 Task: Create a Board called Board0000000076 in Workspace WS0000000026 in Trello with Visibility as Workspace. Create a Board called Board0000000077 in Workspace WS0000000026 in Trello with Visibility as Private. Create a Board called Board0000000078 in Workspace WS0000000026 in Trello with Visibility as Public. Create Card Card0000000301 in Board Board0000000076 in Workspace WS0000000026 in Trello. Create Card Card0000000302 in Board Board0000000076 in Workspace WS0000000026 in Trello
Action: Mouse moved to (335, 456)
Screenshot: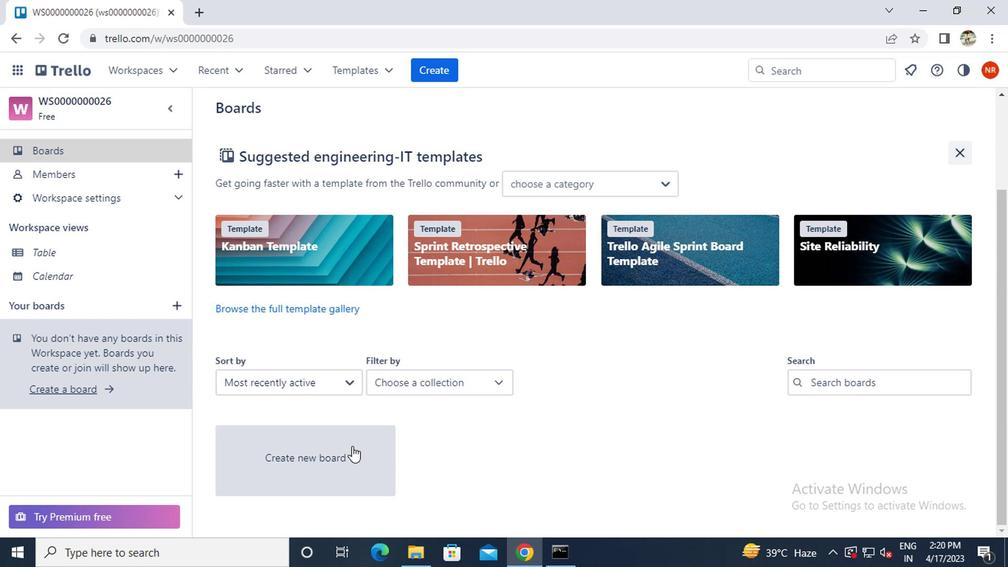 
Action: Mouse pressed left at (335, 456)
Screenshot: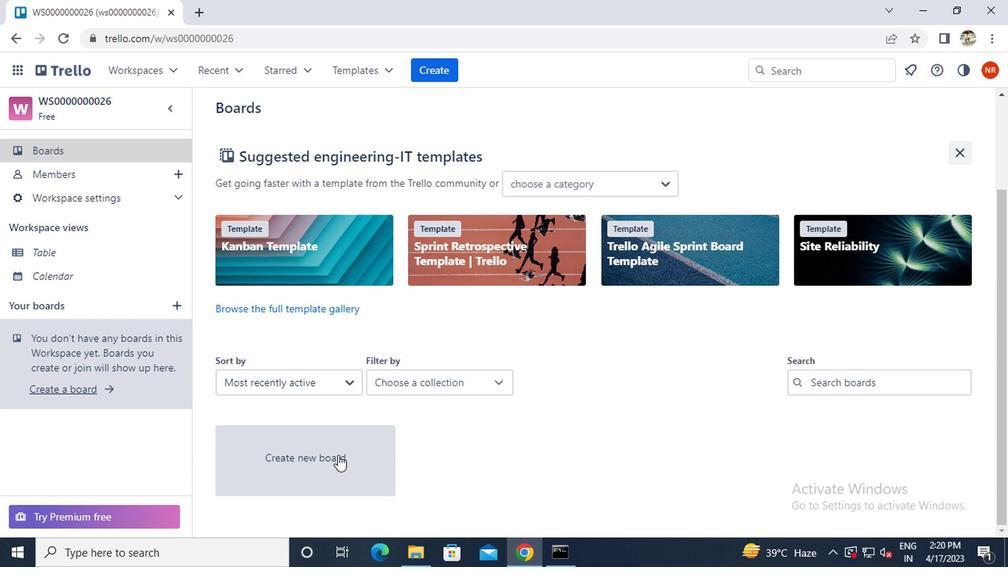 
Action: Key pressed b<Key.caps_lock>oard0000000076
Screenshot: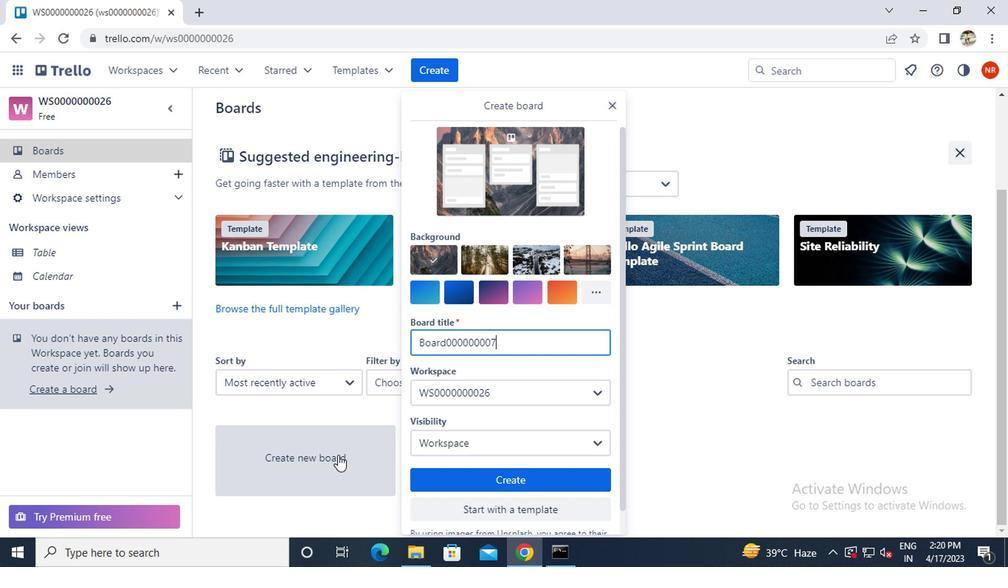 
Action: Mouse moved to (458, 474)
Screenshot: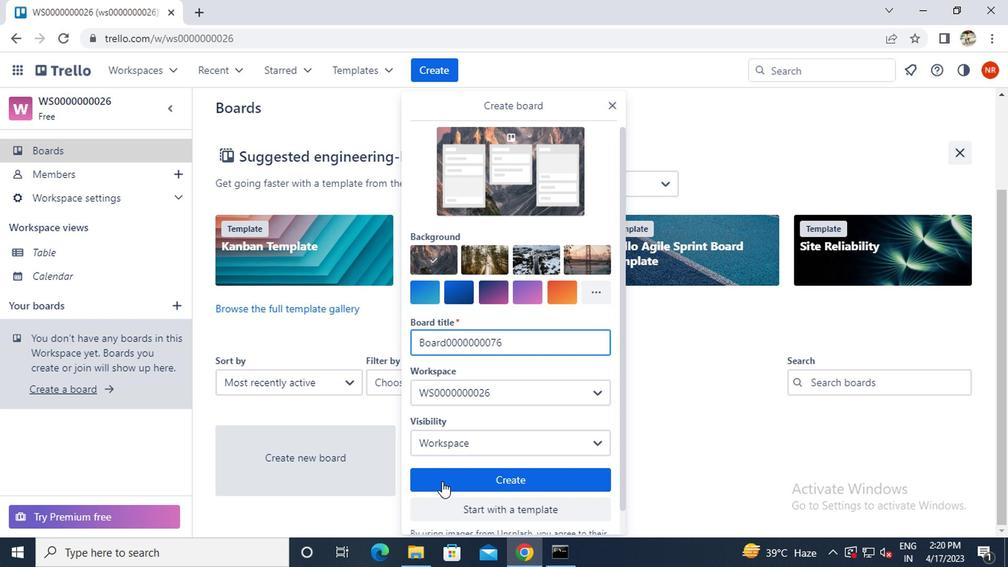 
Action: Mouse pressed left at (458, 474)
Screenshot: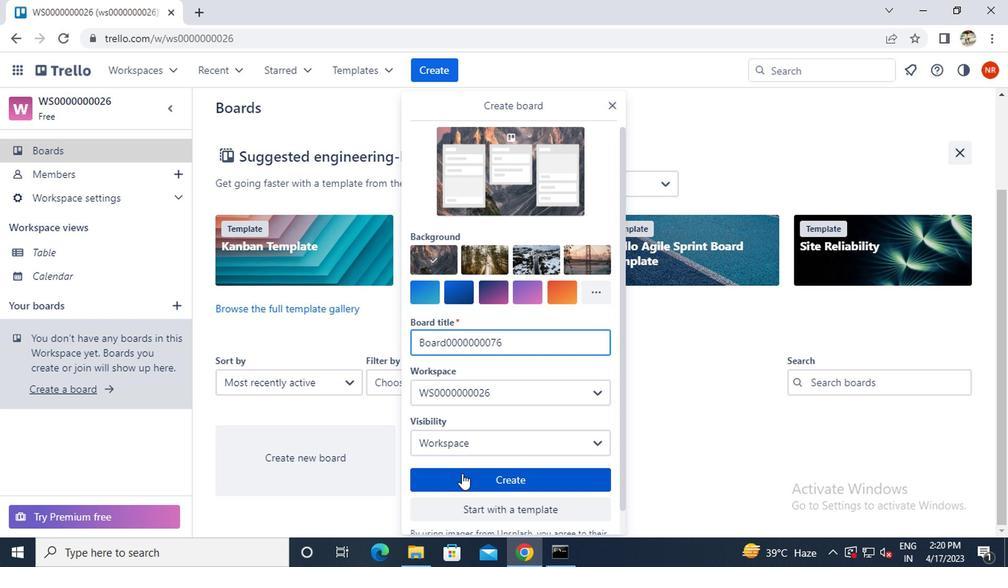 
Action: Mouse moved to (115, 149)
Screenshot: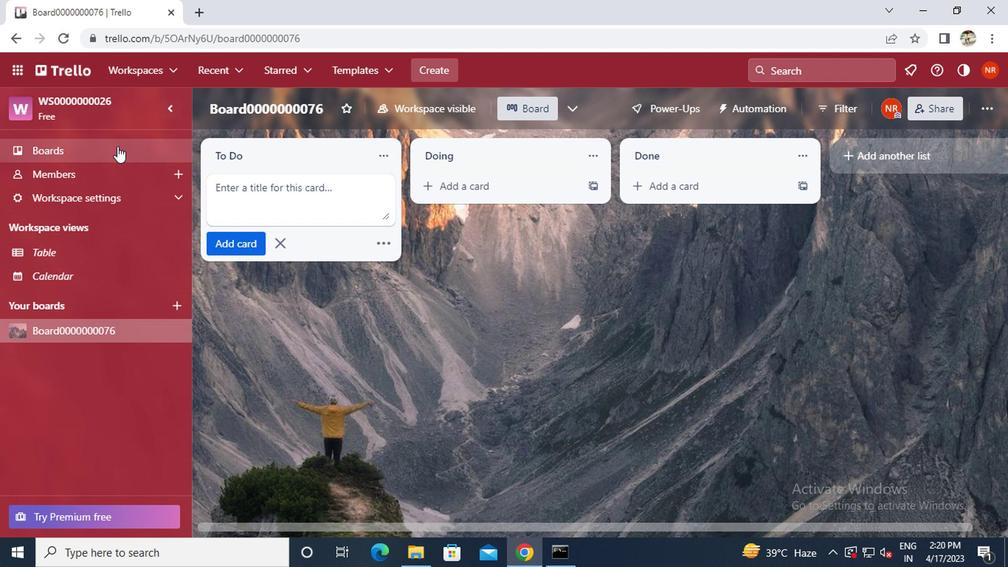 
Action: Mouse pressed left at (115, 149)
Screenshot: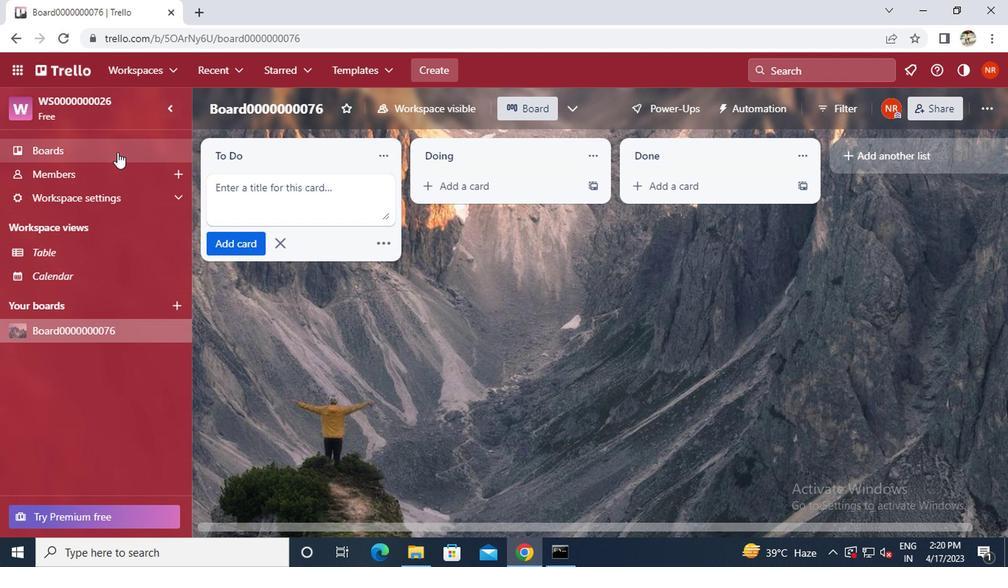 
Action: Mouse moved to (348, 449)
Screenshot: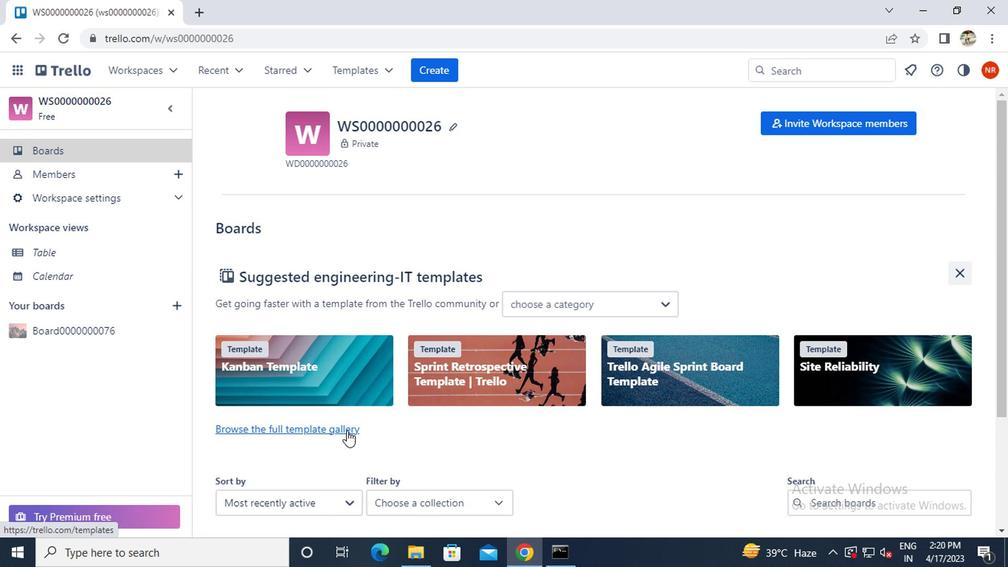 
Action: Mouse scrolled (348, 448) with delta (0, -1)
Screenshot: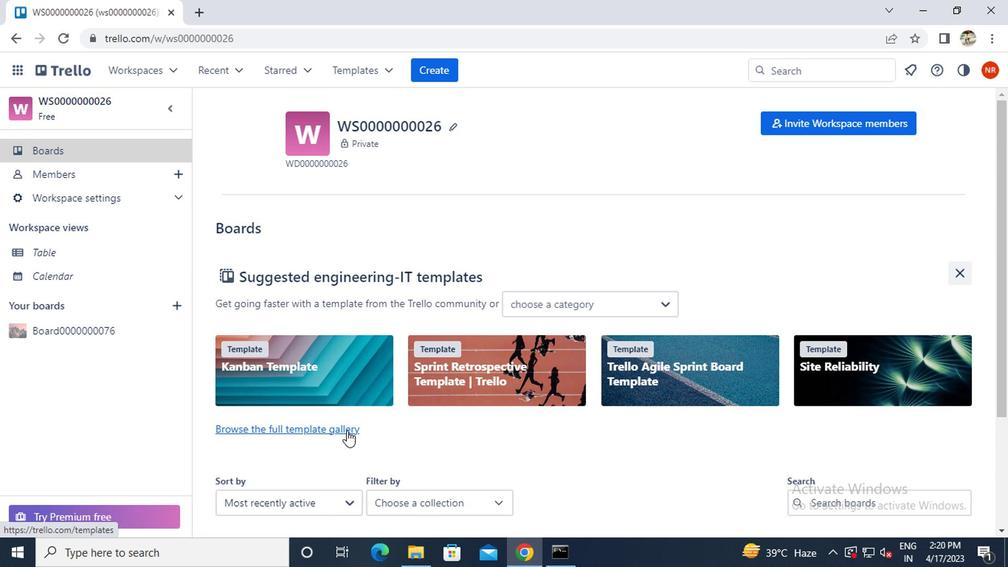 
Action: Mouse scrolled (348, 448) with delta (0, -1)
Screenshot: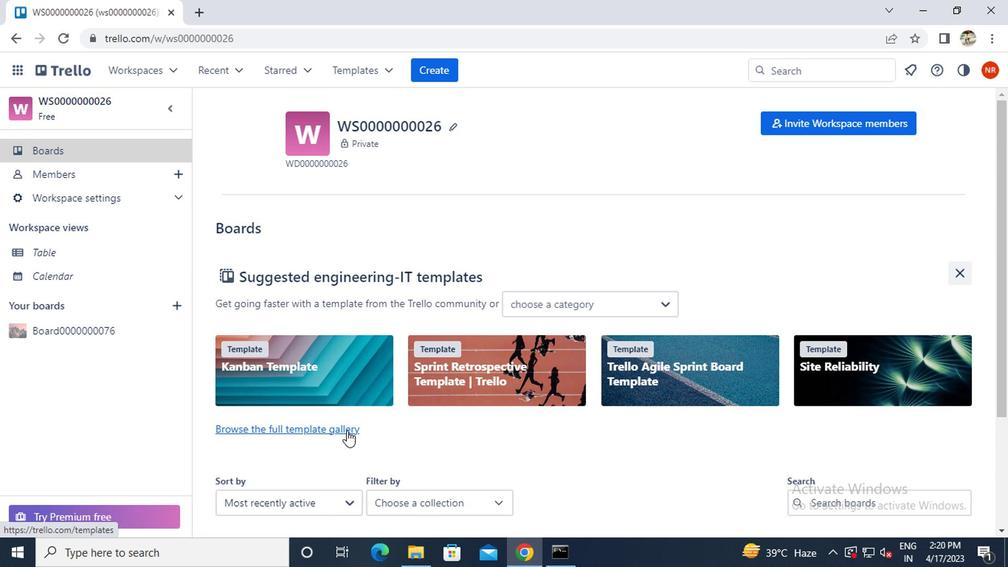 
Action: Mouse moved to (348, 450)
Screenshot: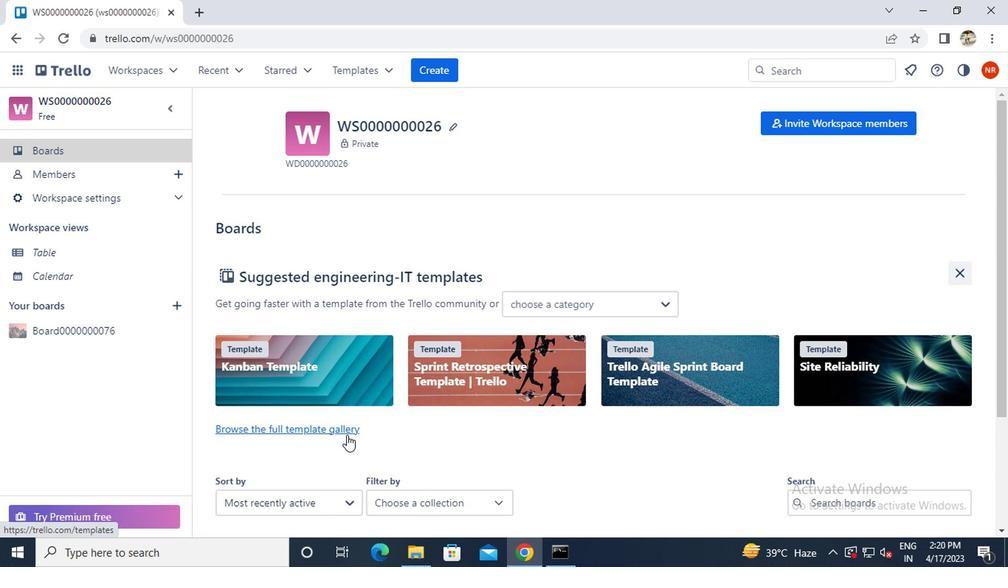 
Action: Mouse scrolled (348, 449) with delta (0, 0)
Screenshot: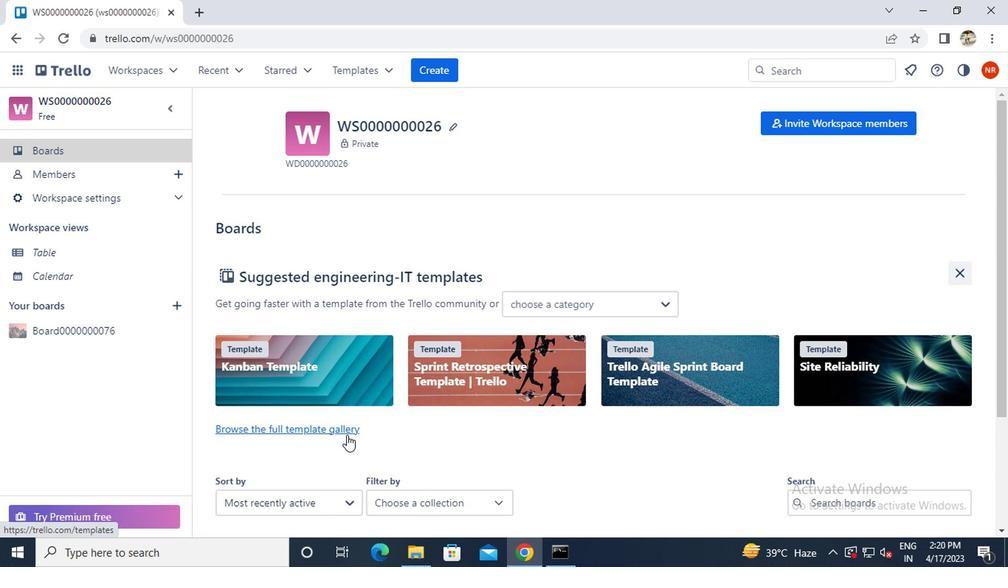 
Action: Mouse scrolled (348, 449) with delta (0, 0)
Screenshot: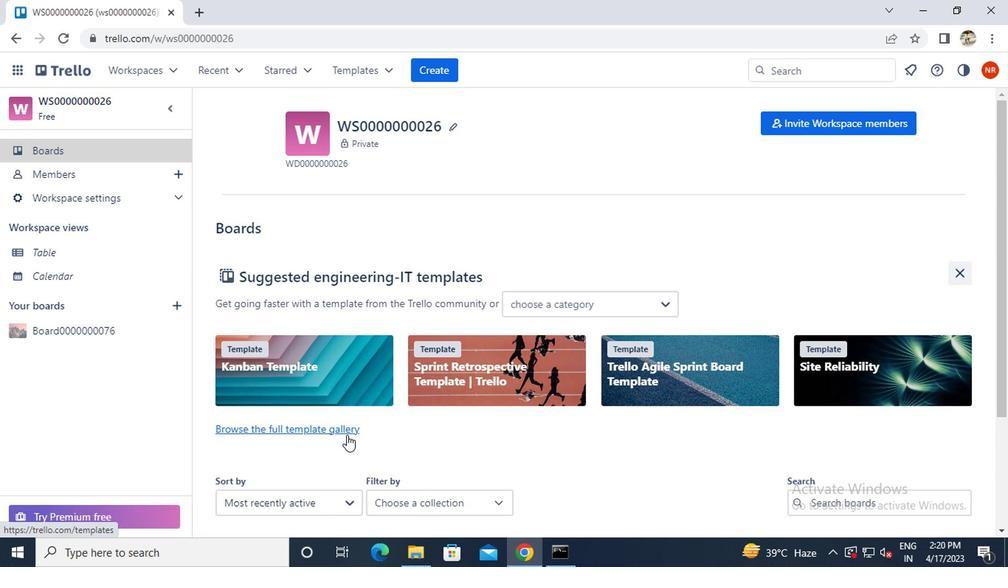 
Action: Mouse moved to (317, 451)
Screenshot: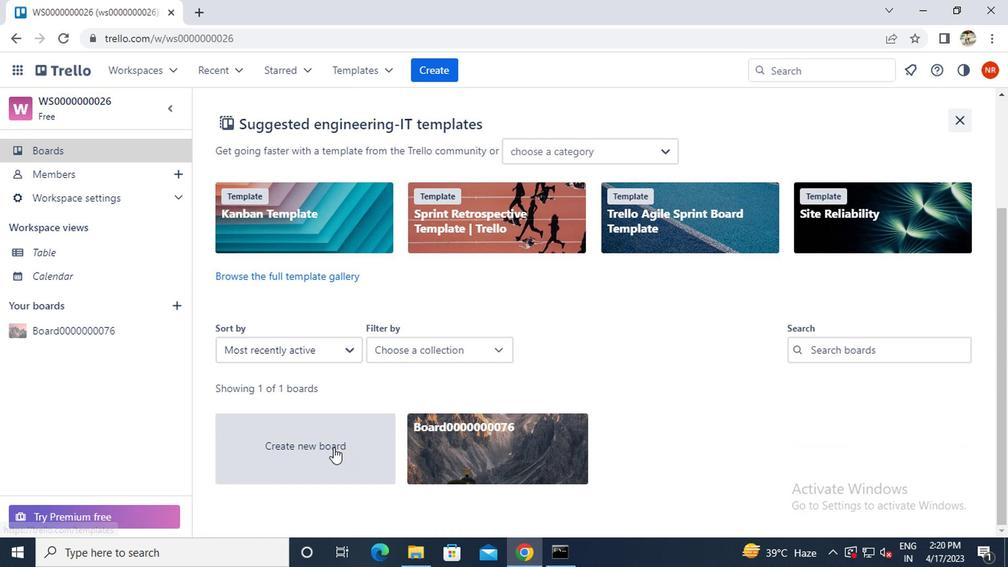 
Action: Mouse pressed left at (317, 451)
Screenshot: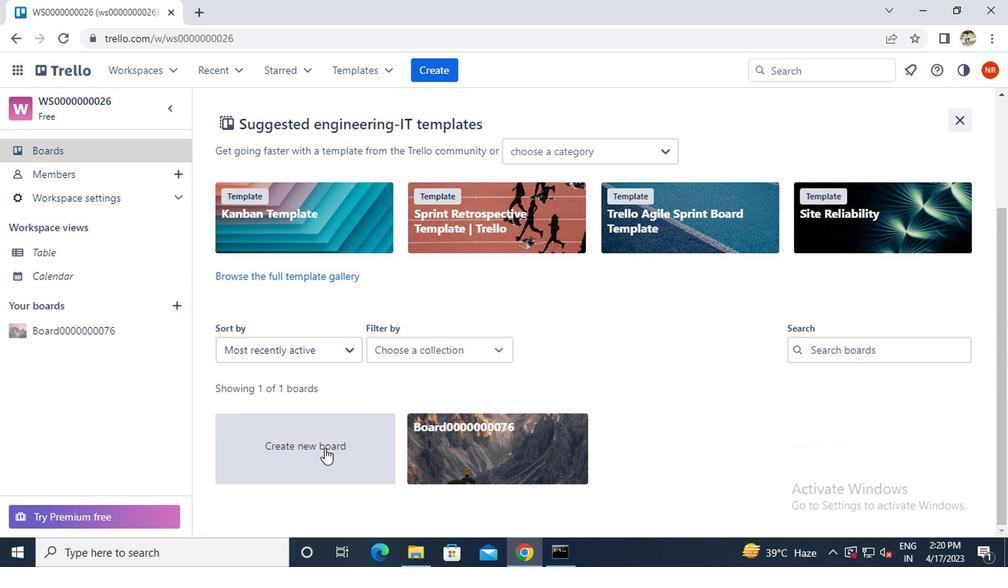 
Action: Key pressed <Key.caps_lock>b<Key.caps_lock>oard0000000077
Screenshot: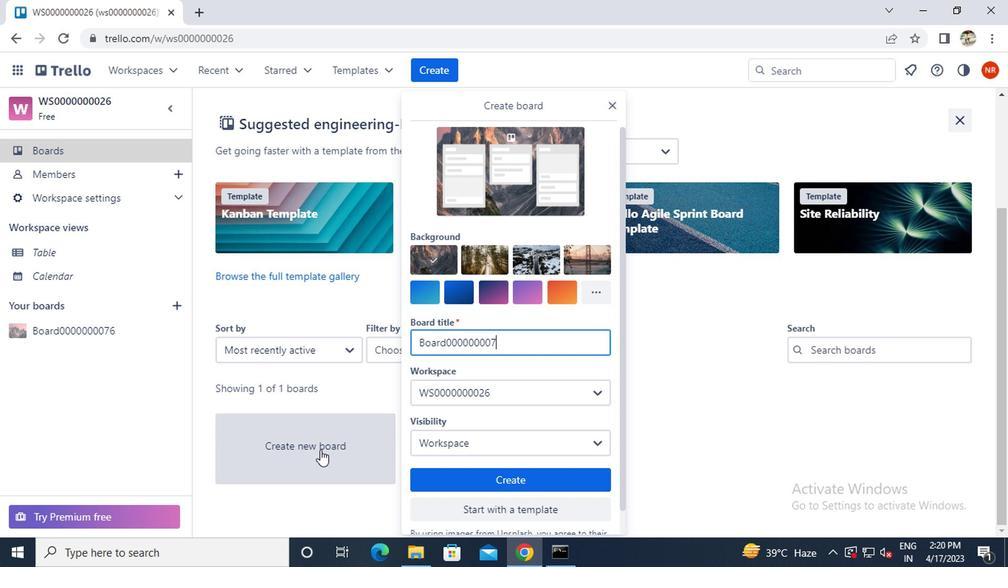 
Action: Mouse moved to (453, 448)
Screenshot: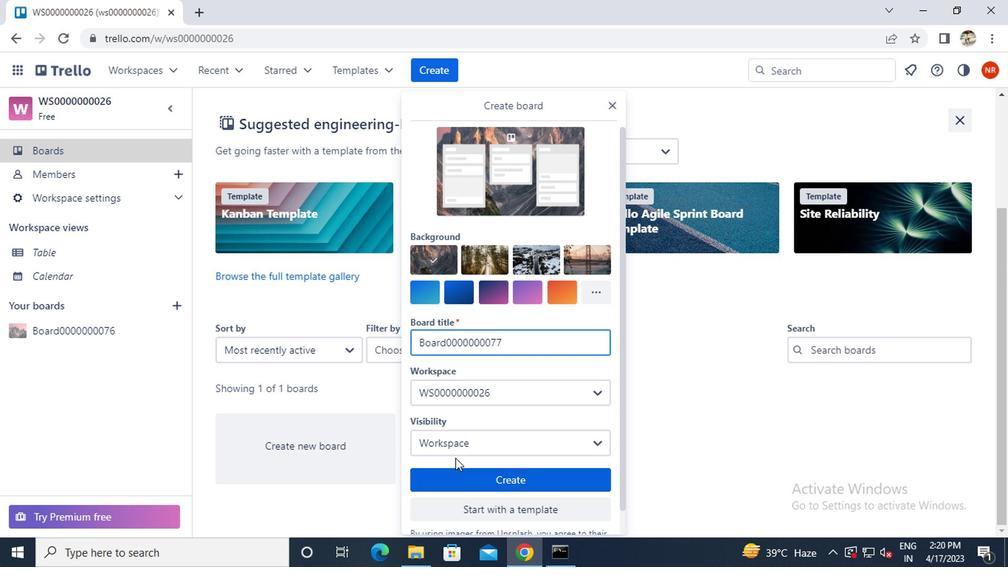 
Action: Mouse pressed left at (453, 448)
Screenshot: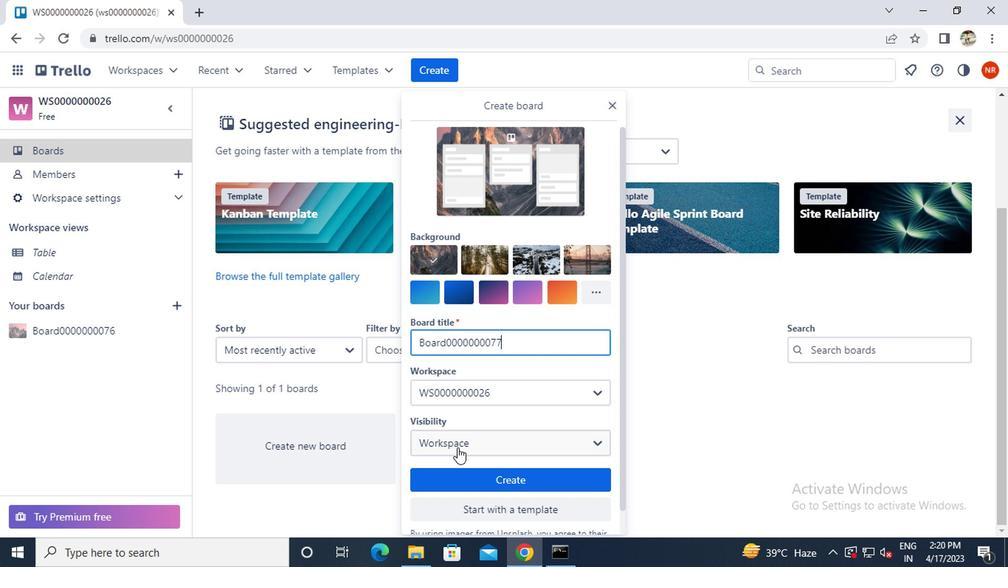 
Action: Mouse moved to (471, 302)
Screenshot: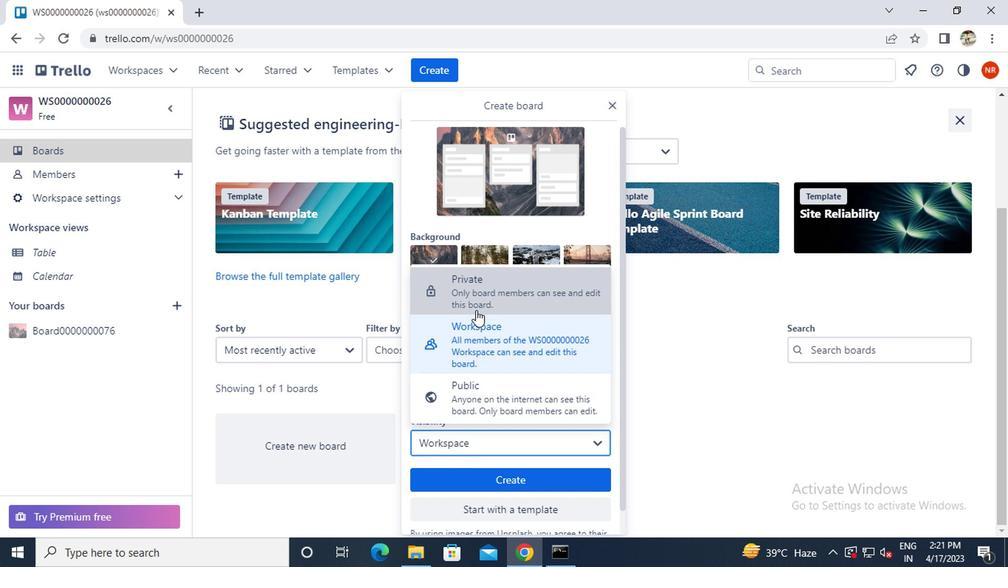 
Action: Mouse pressed left at (471, 302)
Screenshot: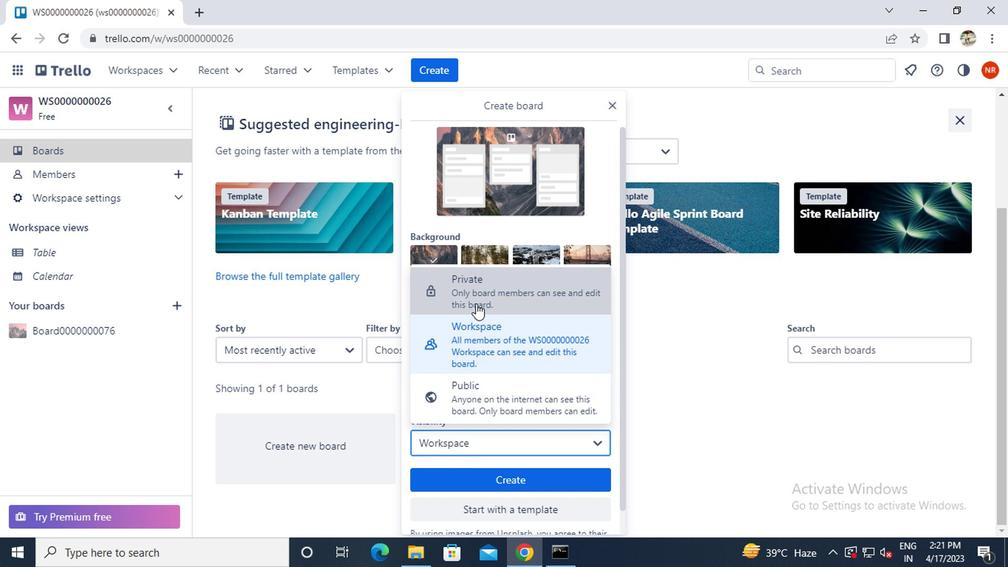 
Action: Mouse moved to (458, 479)
Screenshot: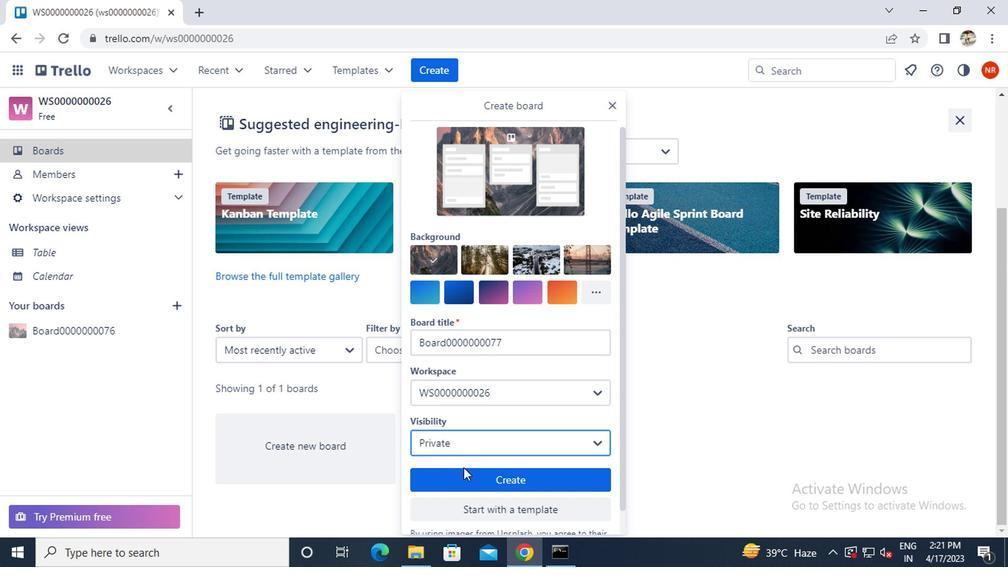 
Action: Mouse pressed left at (458, 479)
Screenshot: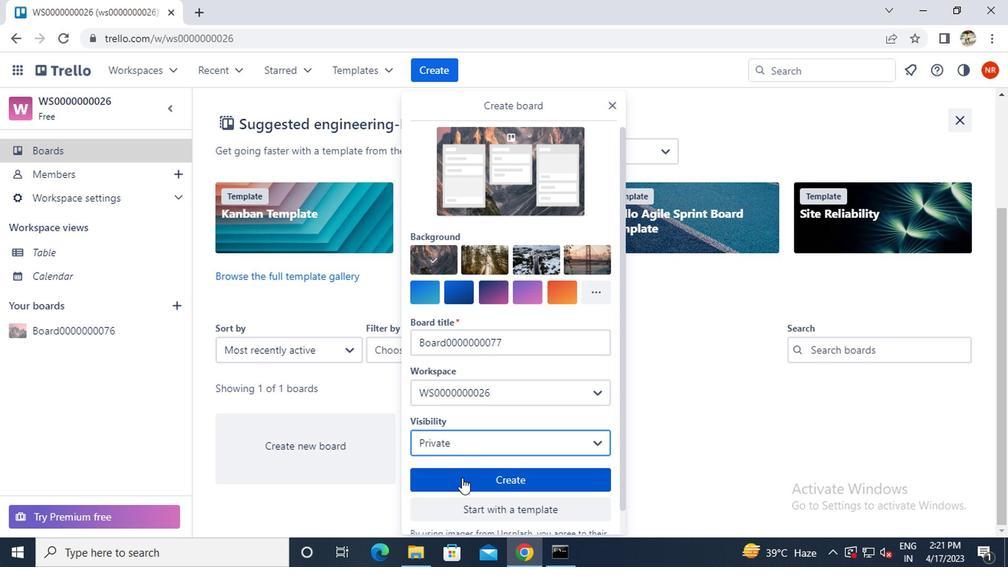 
Action: Mouse moved to (126, 142)
Screenshot: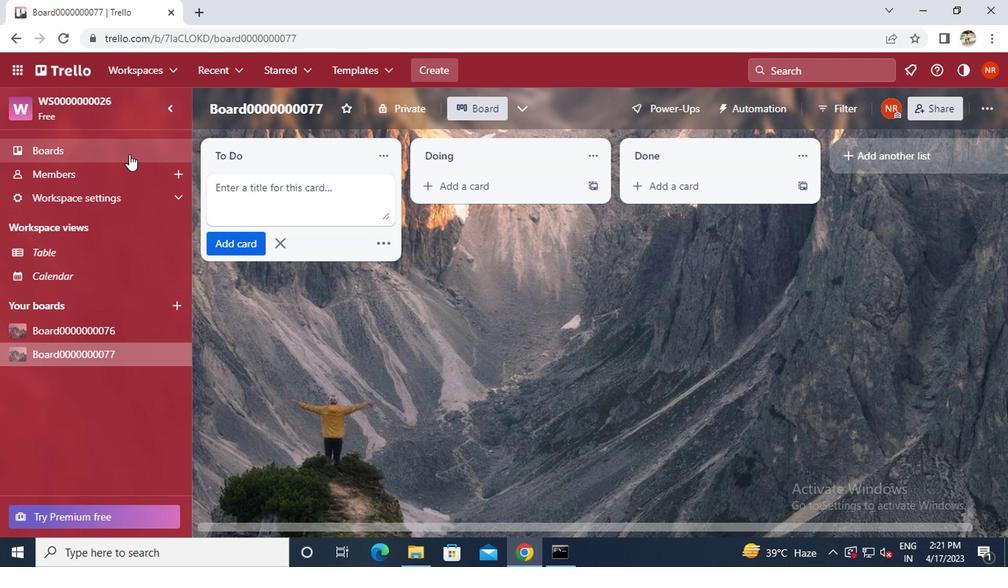 
Action: Mouse pressed left at (126, 142)
Screenshot: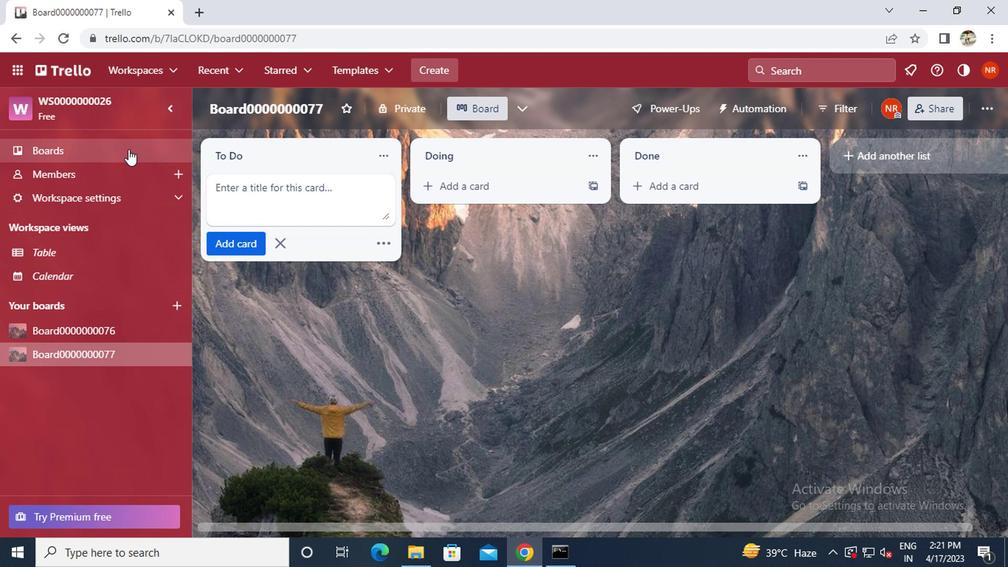 
Action: Mouse moved to (299, 357)
Screenshot: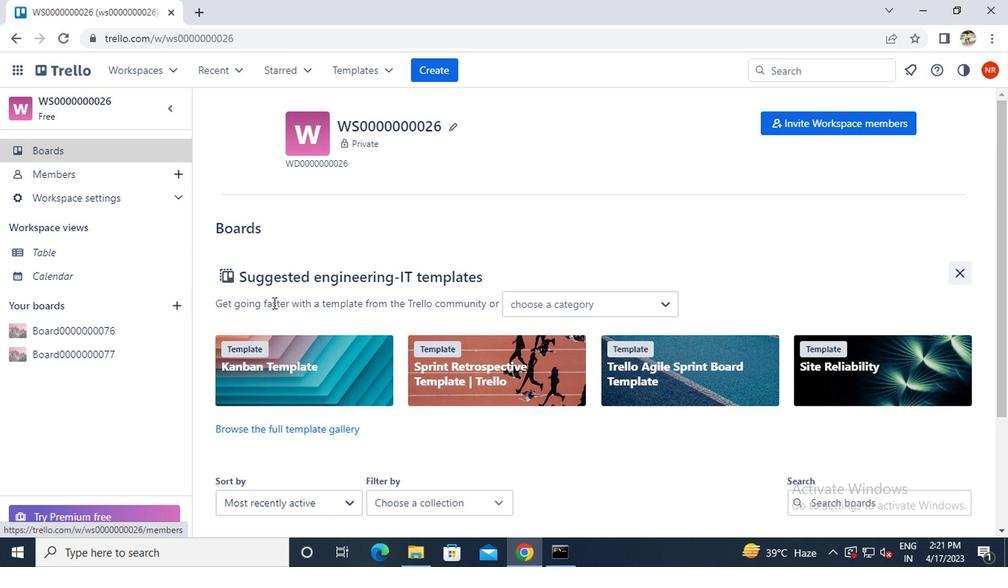 
Action: Mouse scrolled (299, 356) with delta (0, -1)
Screenshot: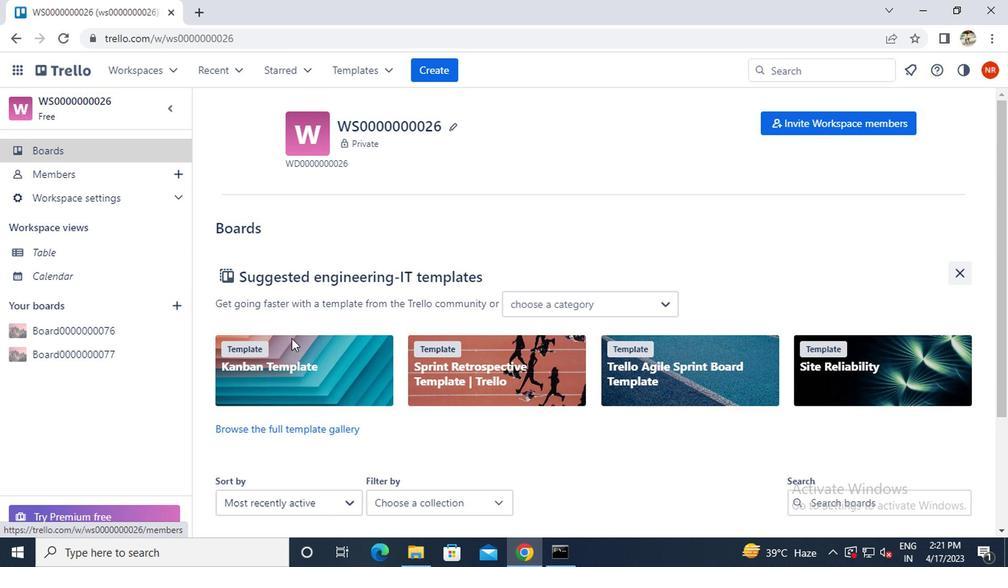 
Action: Mouse scrolled (299, 356) with delta (0, -1)
Screenshot: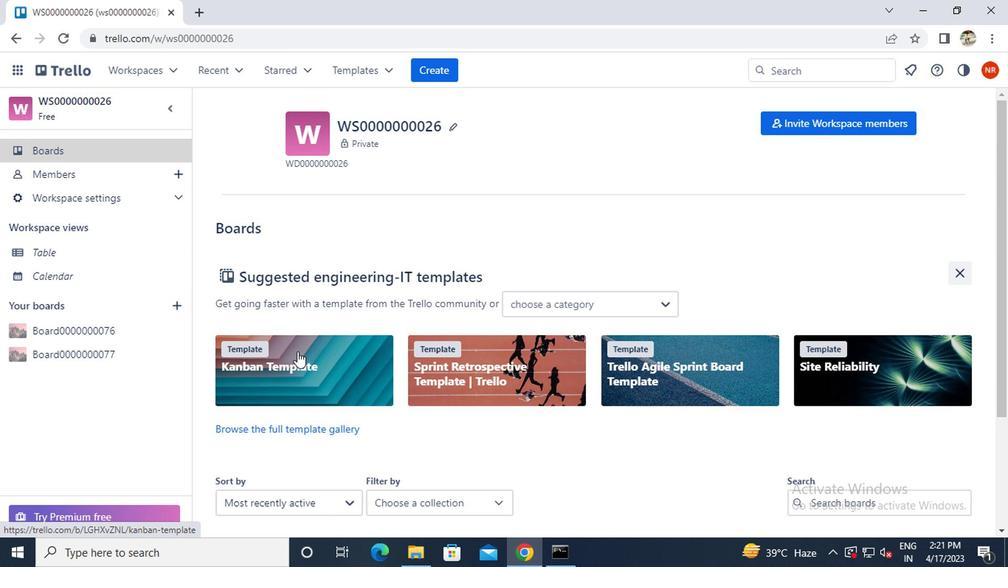 
Action: Mouse scrolled (299, 356) with delta (0, -1)
Screenshot: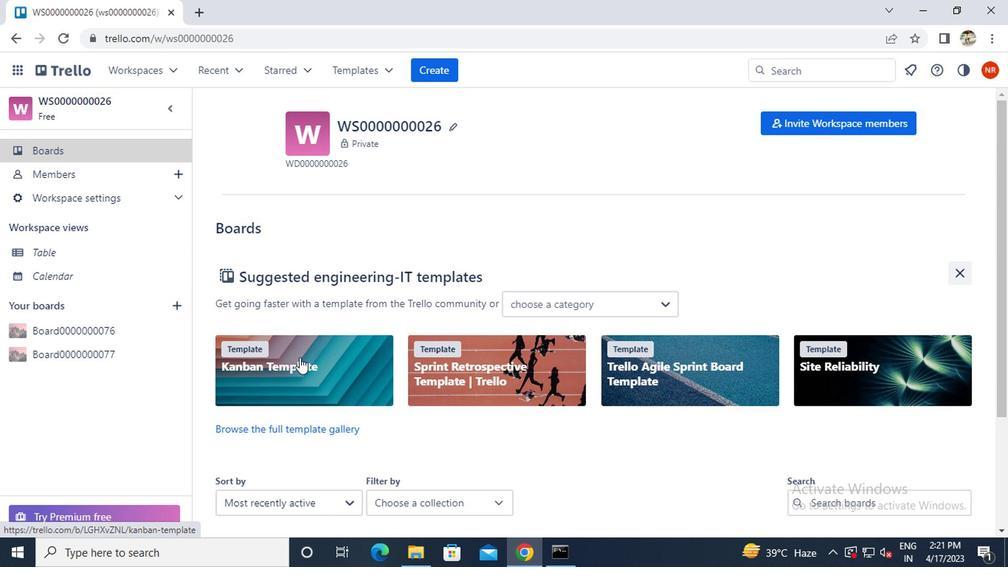 
Action: Mouse scrolled (299, 356) with delta (0, -1)
Screenshot: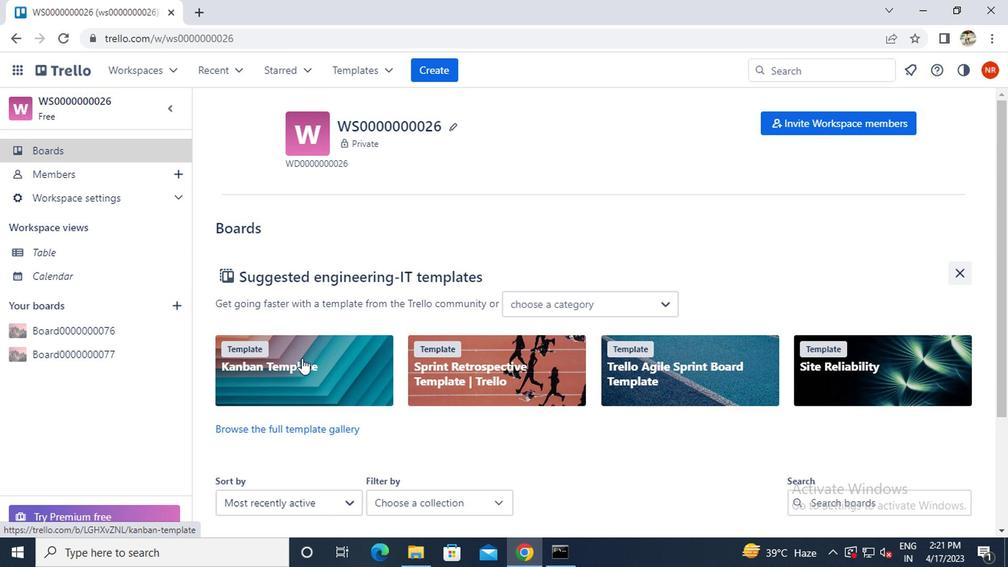 
Action: Mouse moved to (286, 440)
Screenshot: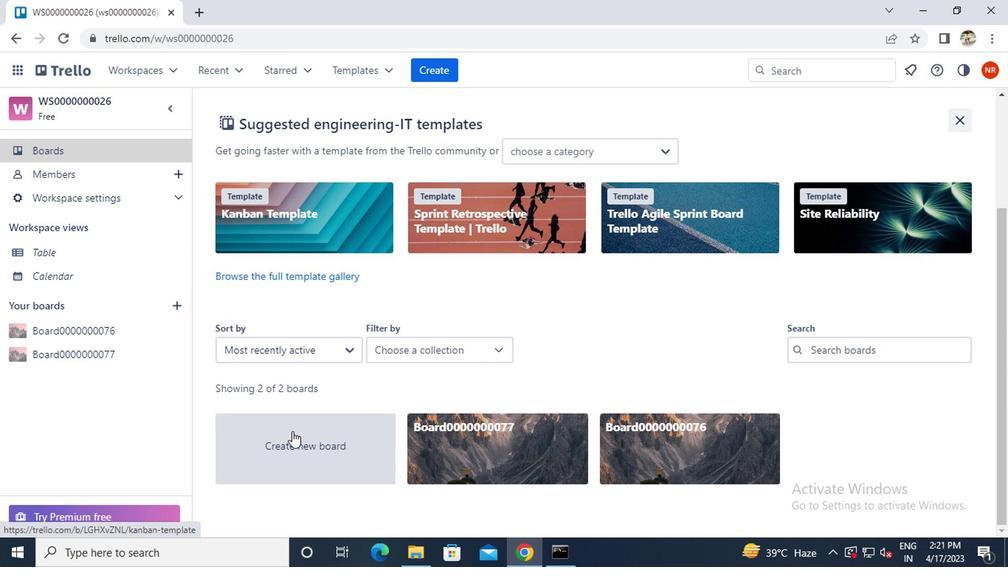 
Action: Mouse pressed left at (286, 440)
Screenshot: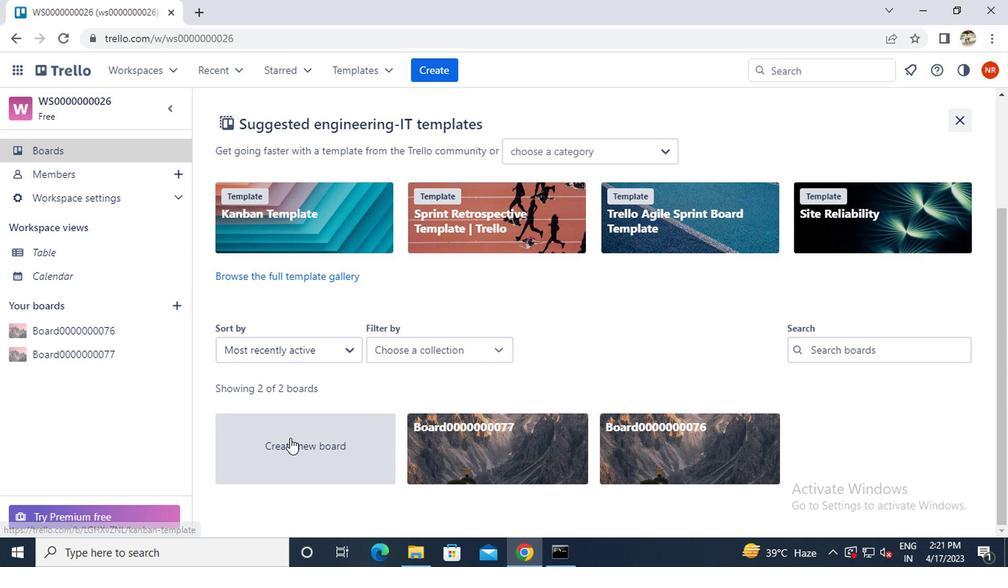 
Action: Key pressed <Key.caps_lock>b<Key.caps_lock>oard0000000078
Screenshot: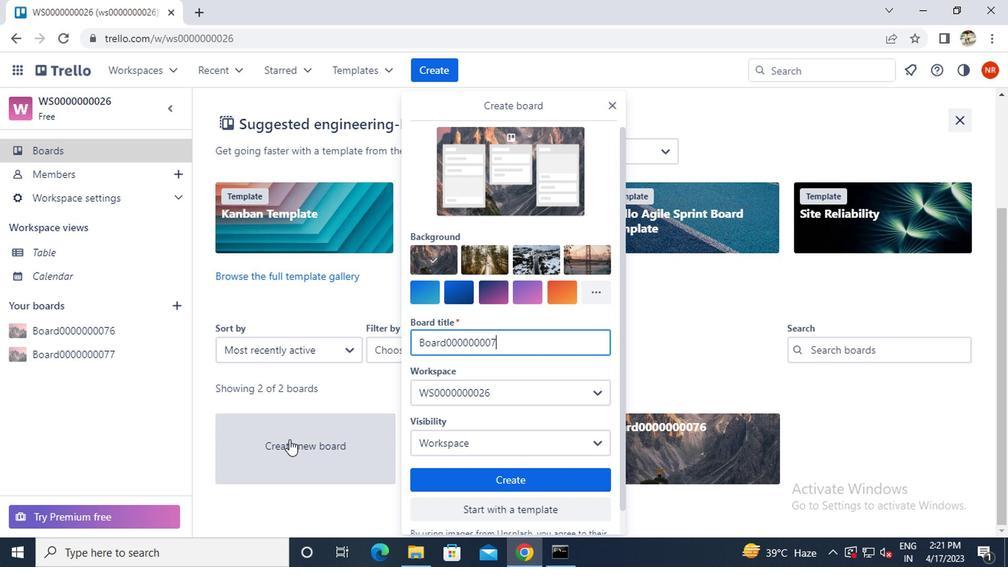 
Action: Mouse moved to (432, 443)
Screenshot: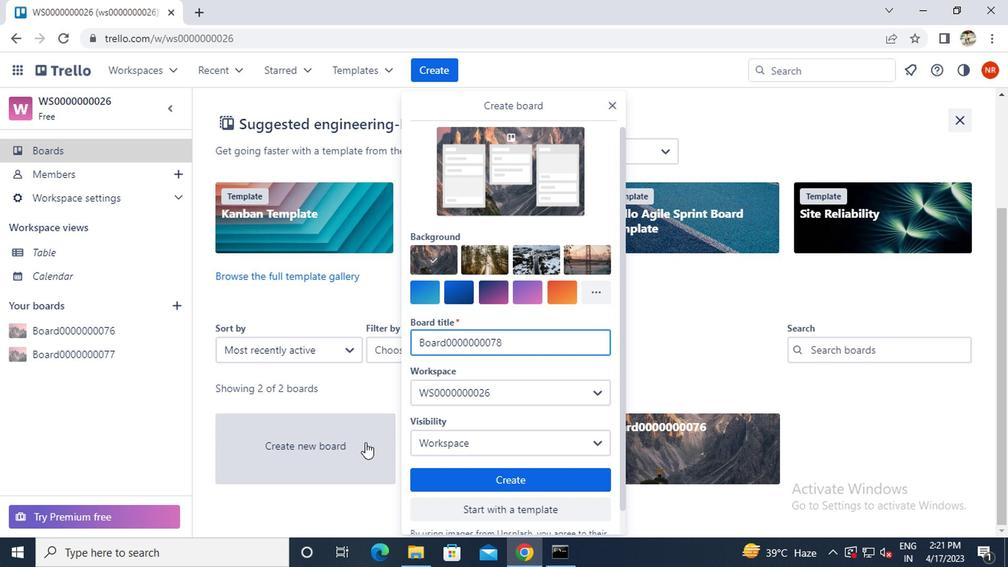
Action: Mouse pressed left at (432, 443)
Screenshot: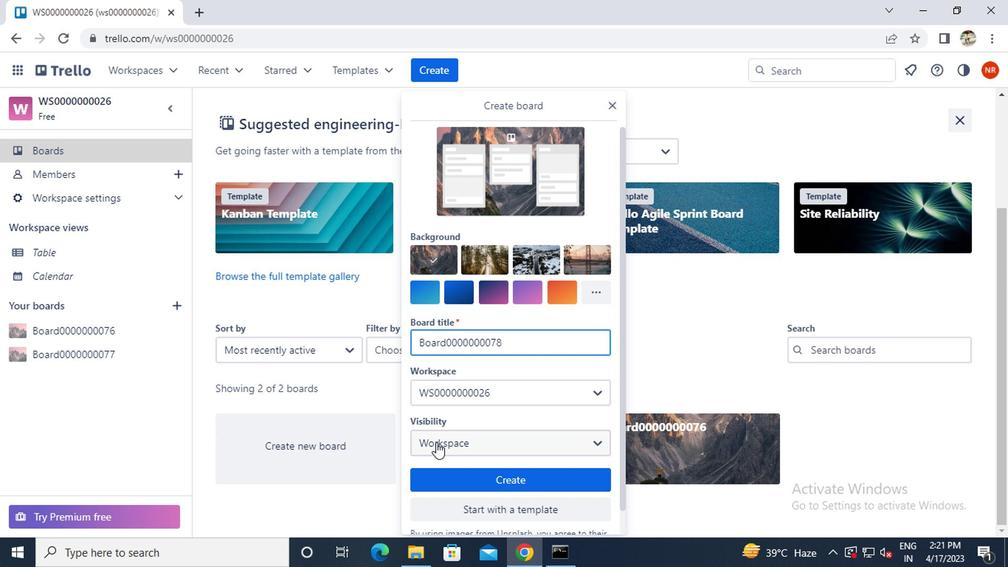 
Action: Mouse moved to (459, 404)
Screenshot: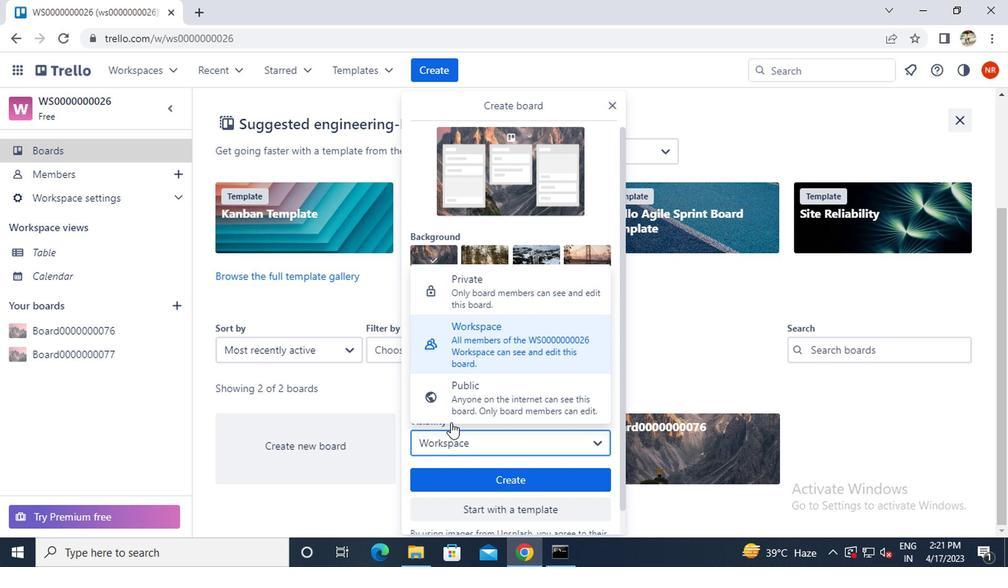 
Action: Mouse pressed left at (459, 404)
Screenshot: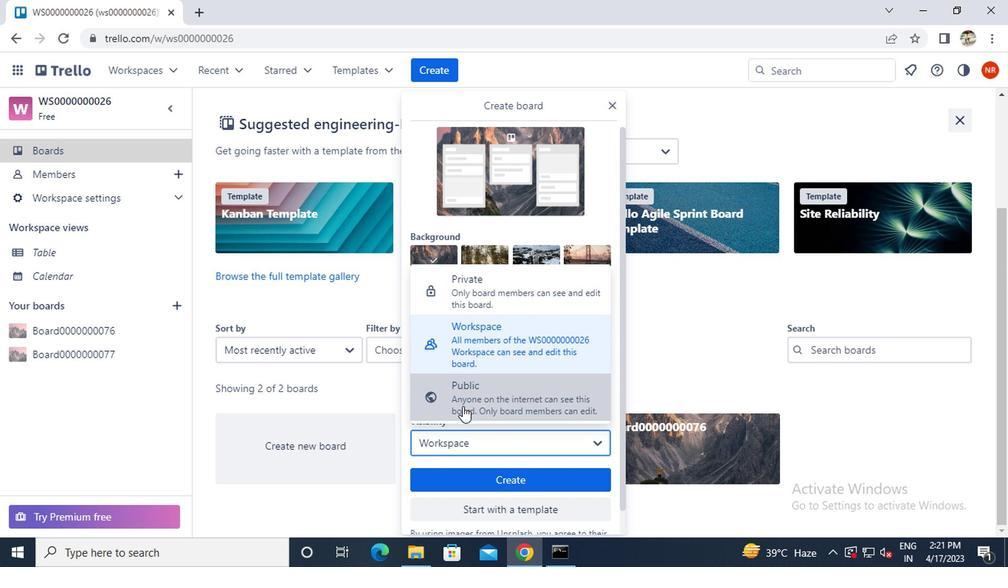 
Action: Mouse moved to (504, 396)
Screenshot: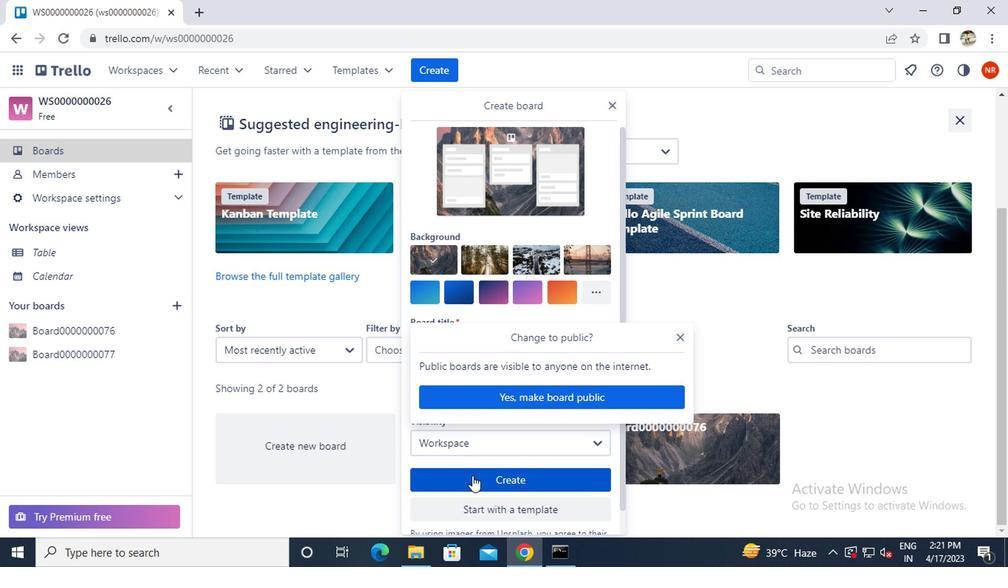 
Action: Mouse pressed left at (504, 396)
Screenshot: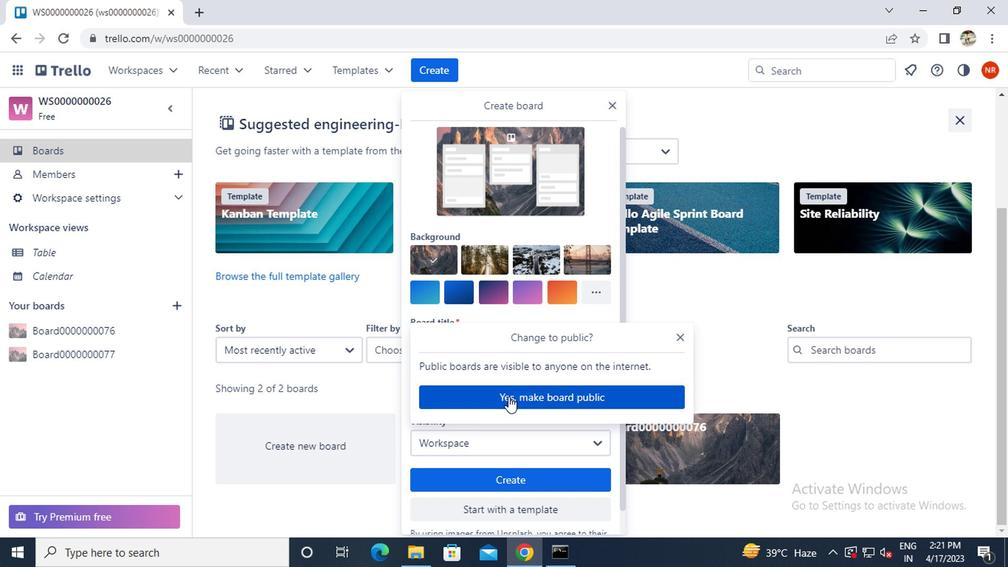 
Action: Mouse moved to (482, 478)
Screenshot: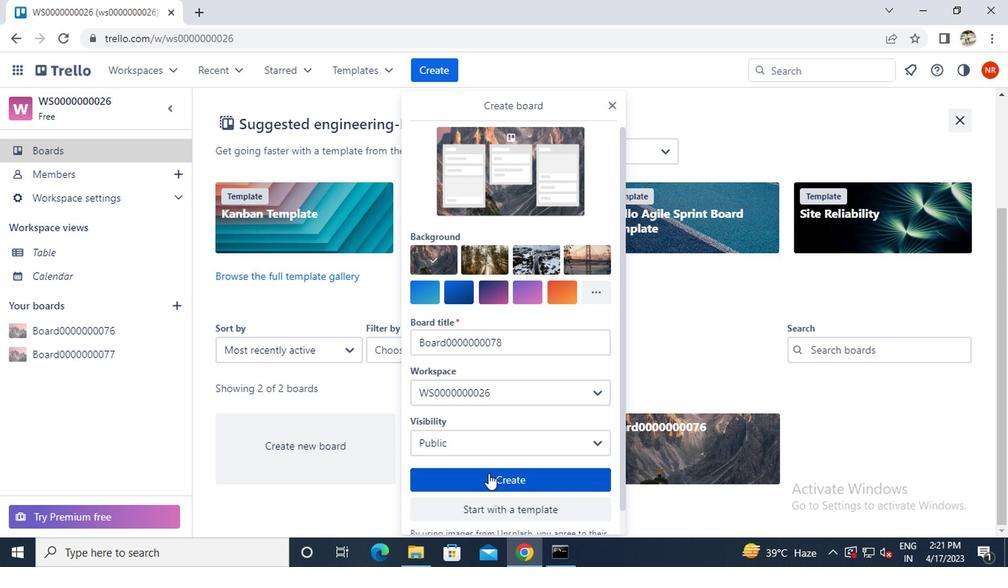 
Action: Mouse pressed left at (482, 478)
Screenshot: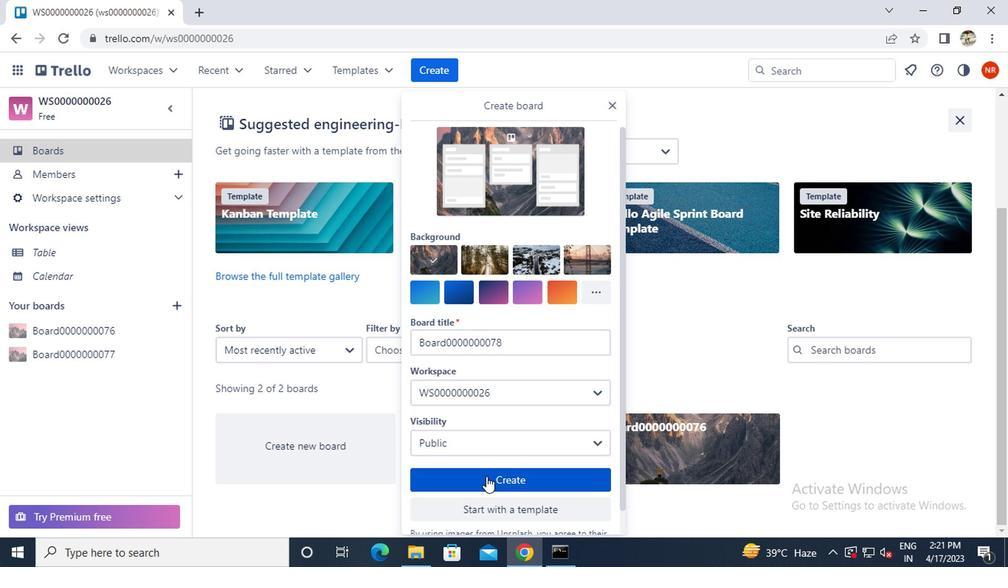 
Action: Mouse moved to (117, 334)
Screenshot: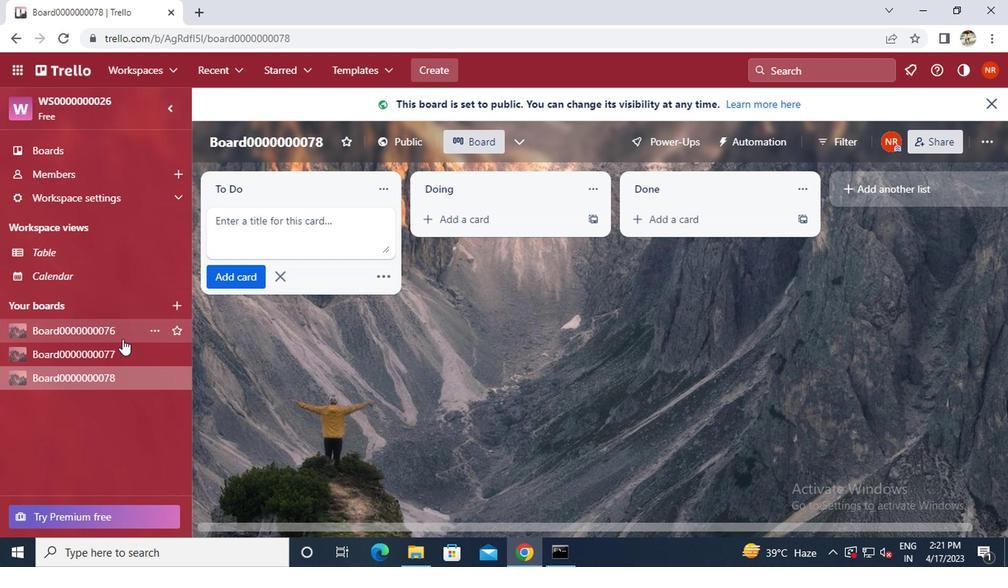 
Action: Mouse pressed left at (117, 334)
Screenshot: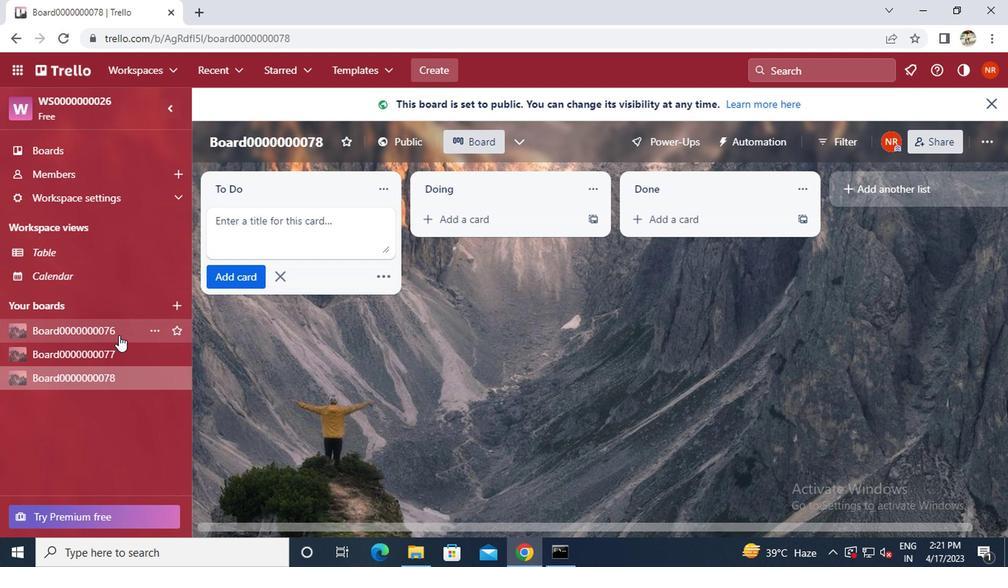 
Action: Mouse moved to (240, 183)
Screenshot: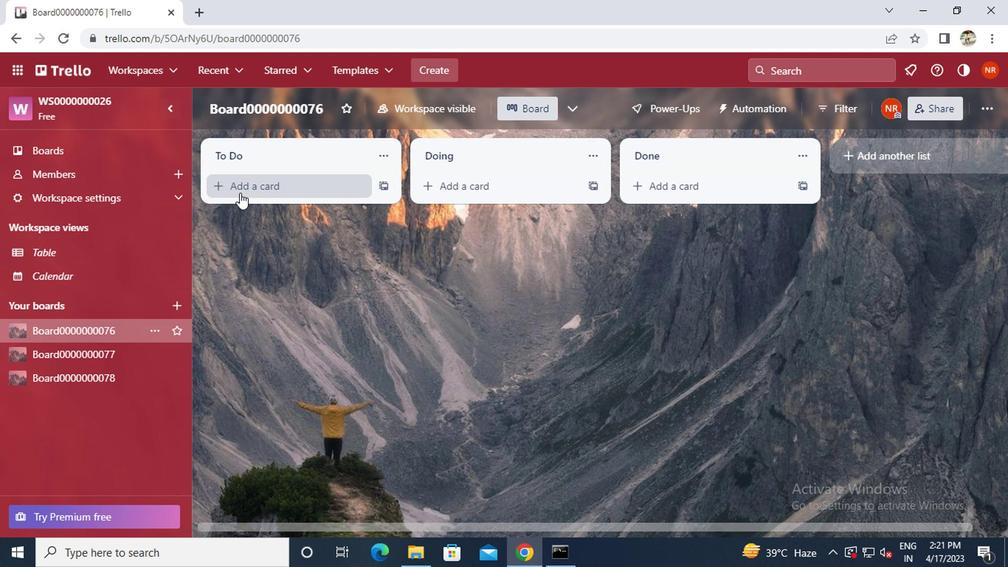 
Action: Mouse pressed left at (240, 183)
Screenshot: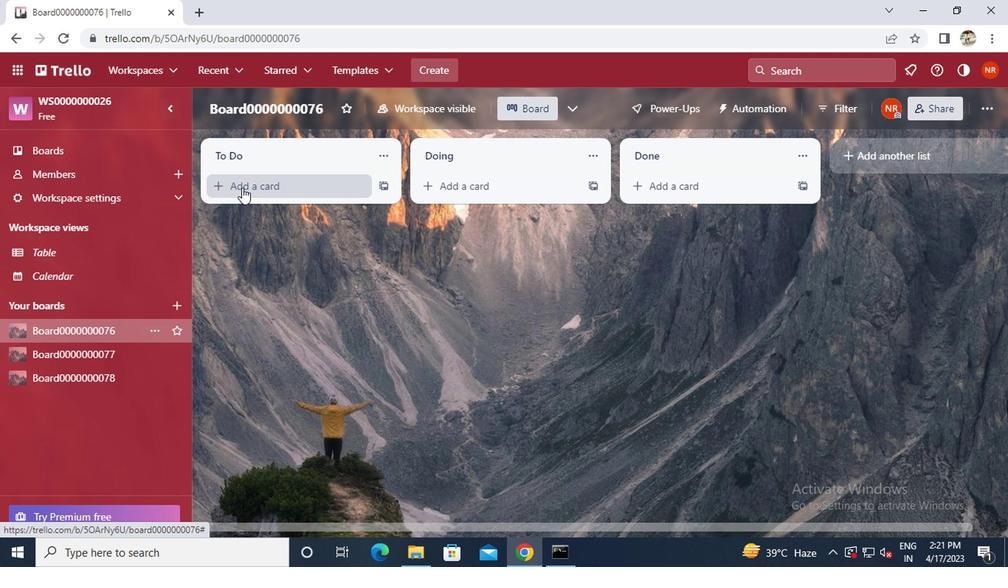 
Action: Key pressed <Key.caps_lock>c<Key.caps_lock>ard00000000<Key.backspace>301
Screenshot: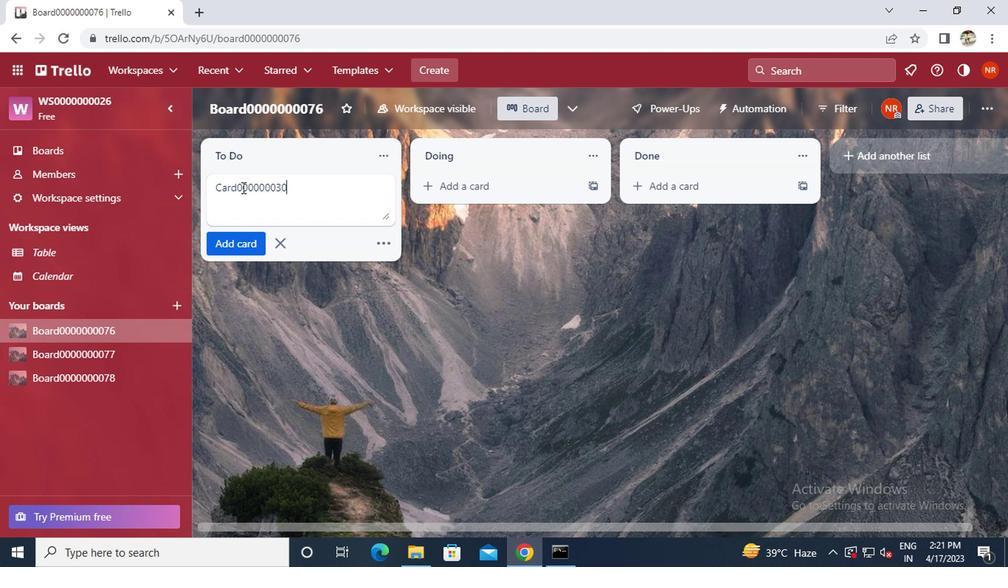 
Action: Mouse moved to (229, 237)
Screenshot: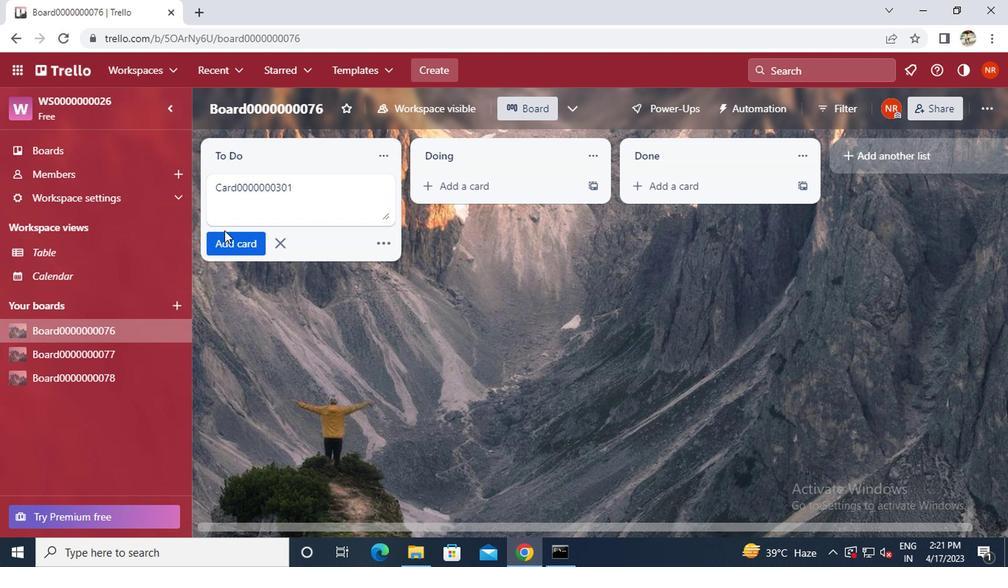 
Action: Mouse pressed left at (229, 237)
Screenshot: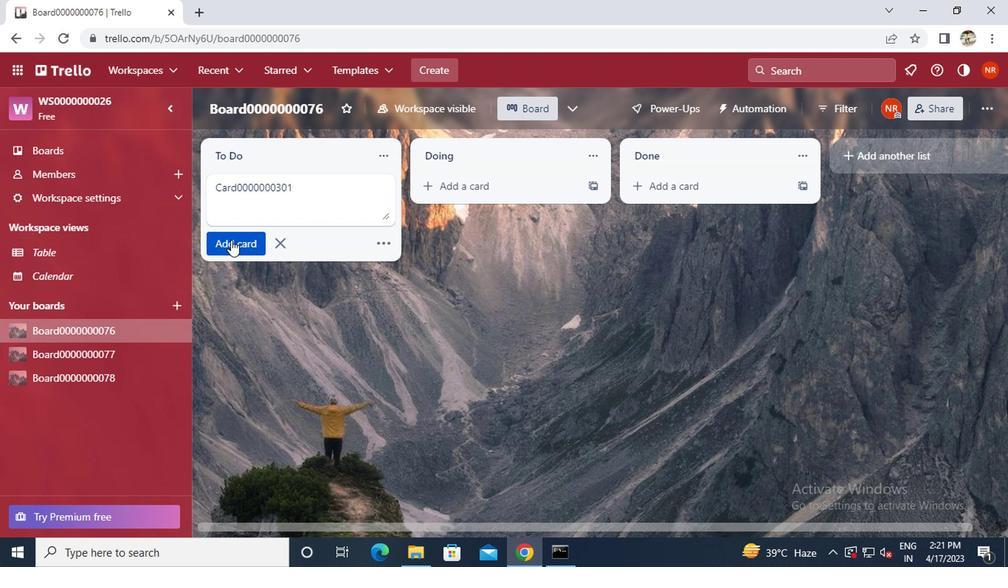 
Action: Key pressed <Key.caps_lock>c<Key.caps_lock>ard0000000302
Screenshot: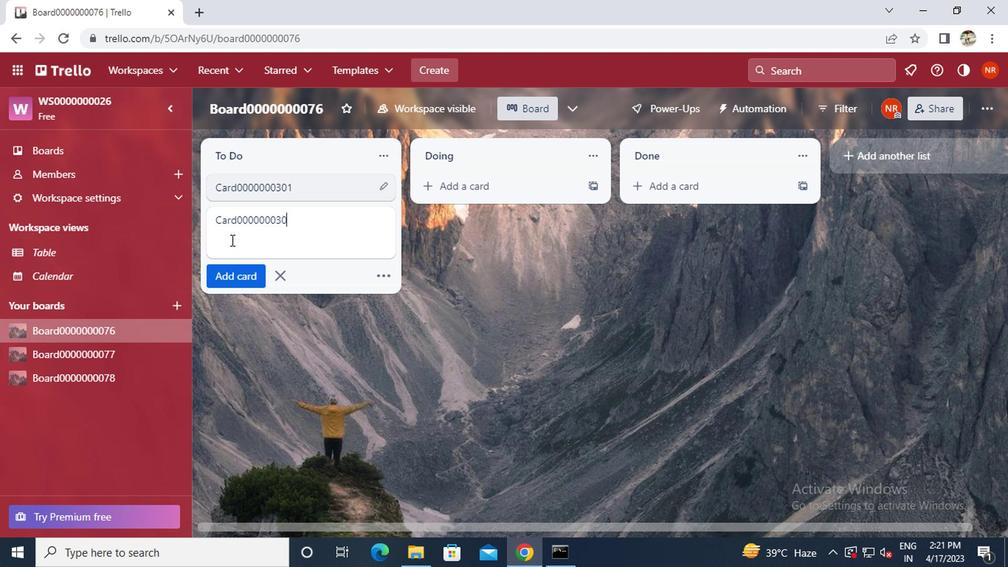
Action: Mouse moved to (238, 271)
Screenshot: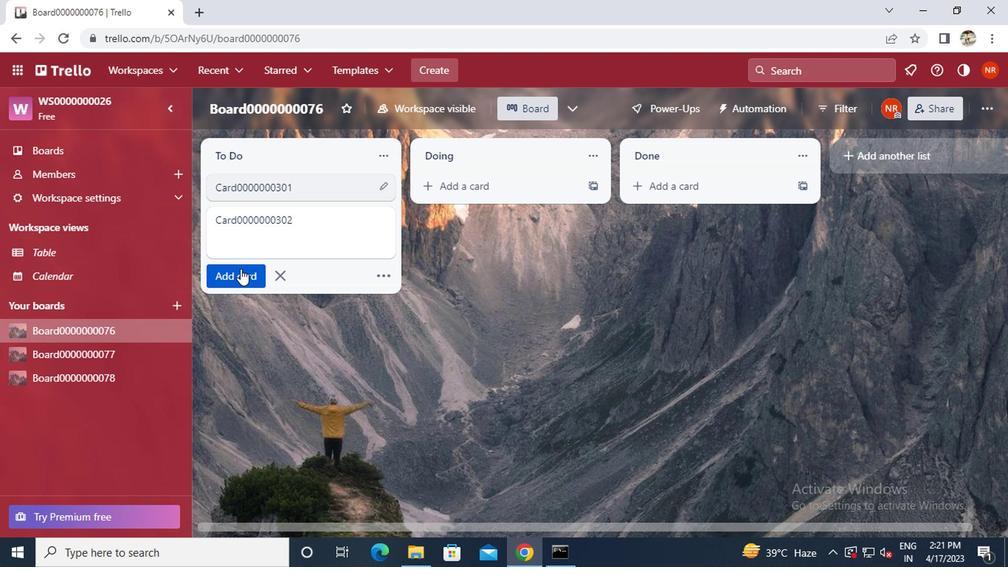 
Action: Mouse pressed left at (238, 271)
Screenshot: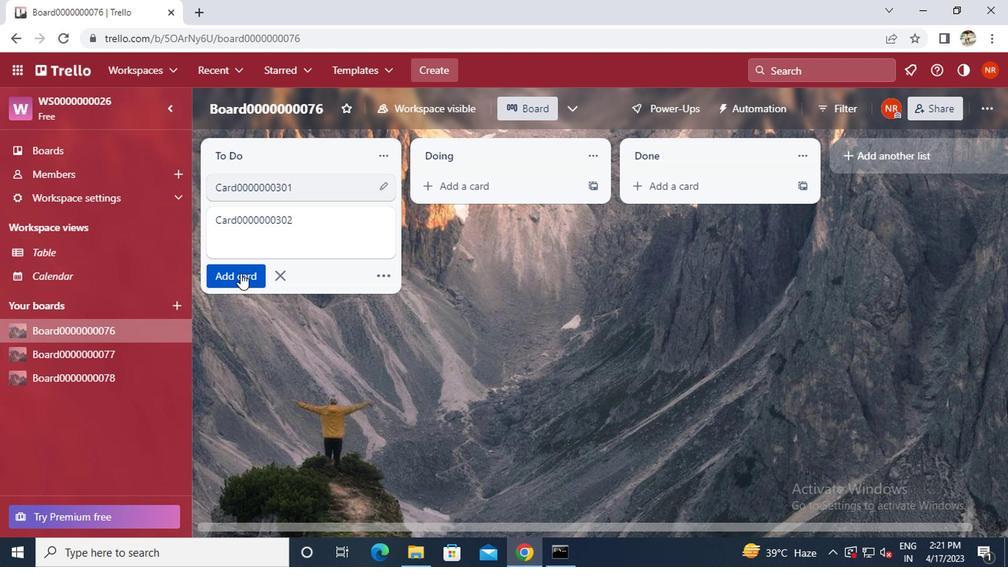 
